 Task: Enable account teams.
Action: Mouse moved to (1027, 73)
Screenshot: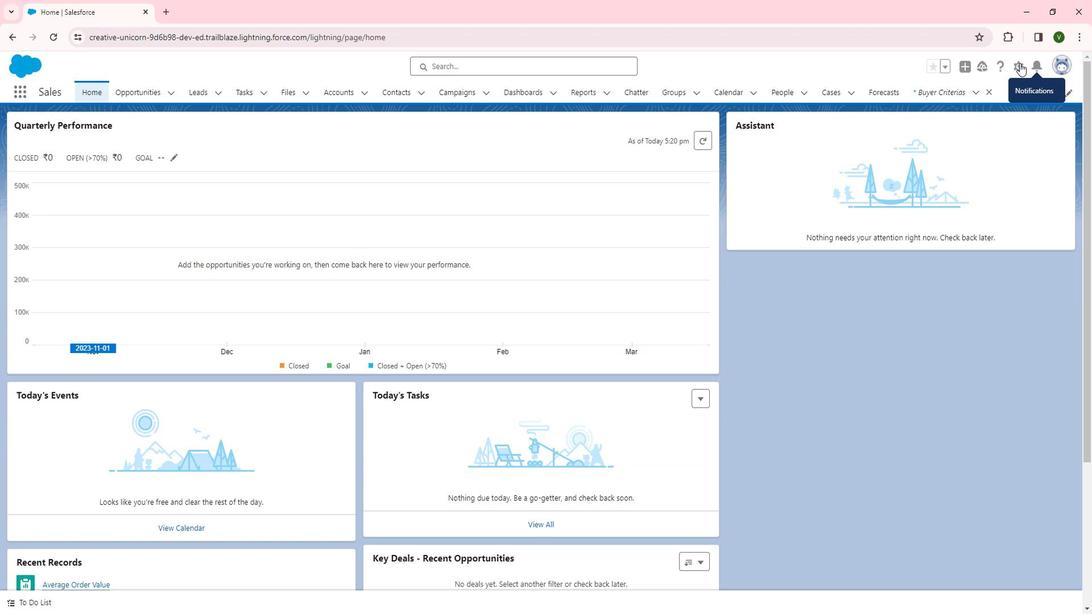 
Action: Mouse pressed left at (1027, 73)
Screenshot: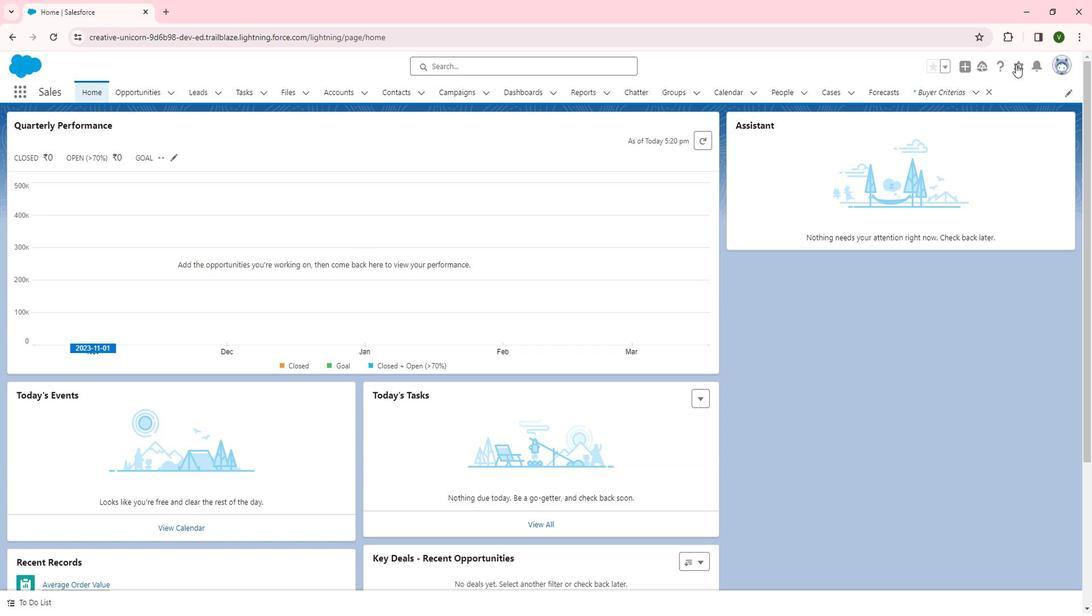 
Action: Mouse moved to (999, 99)
Screenshot: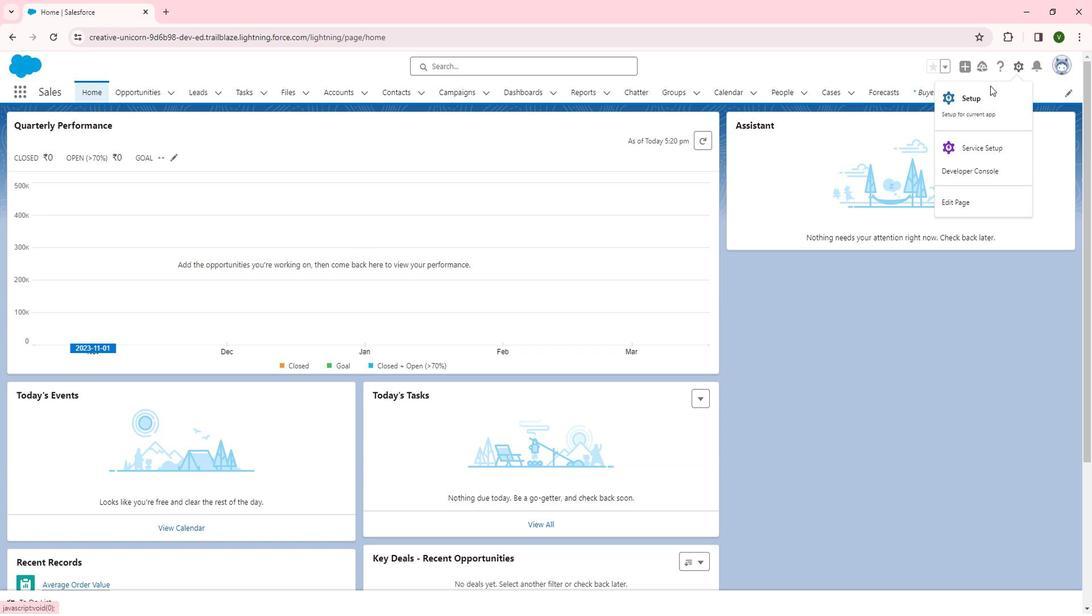
Action: Mouse pressed left at (999, 99)
Screenshot: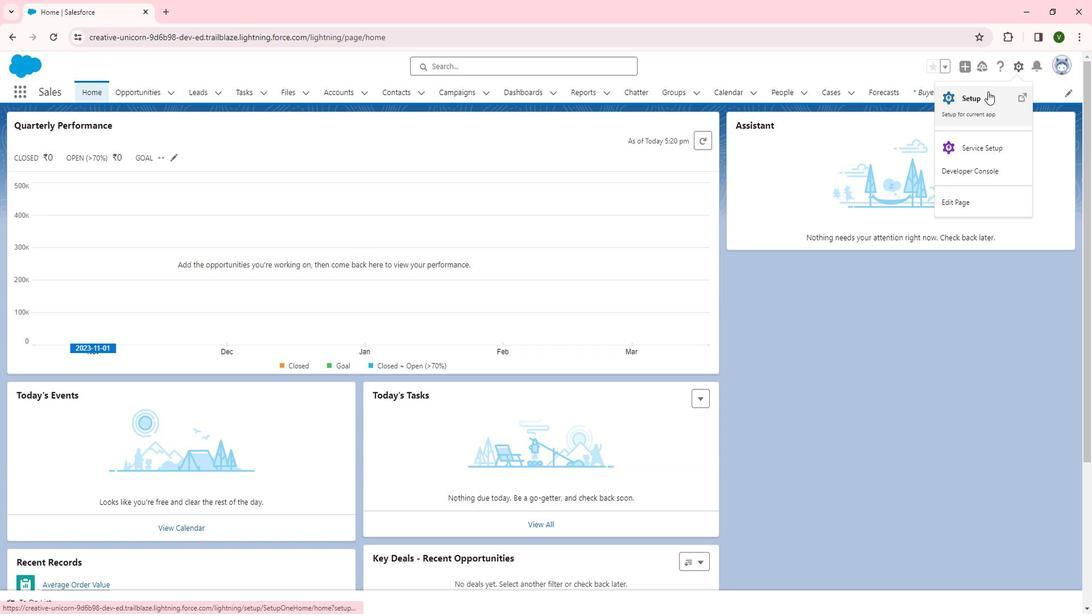 
Action: Mouse moved to (69, 319)
Screenshot: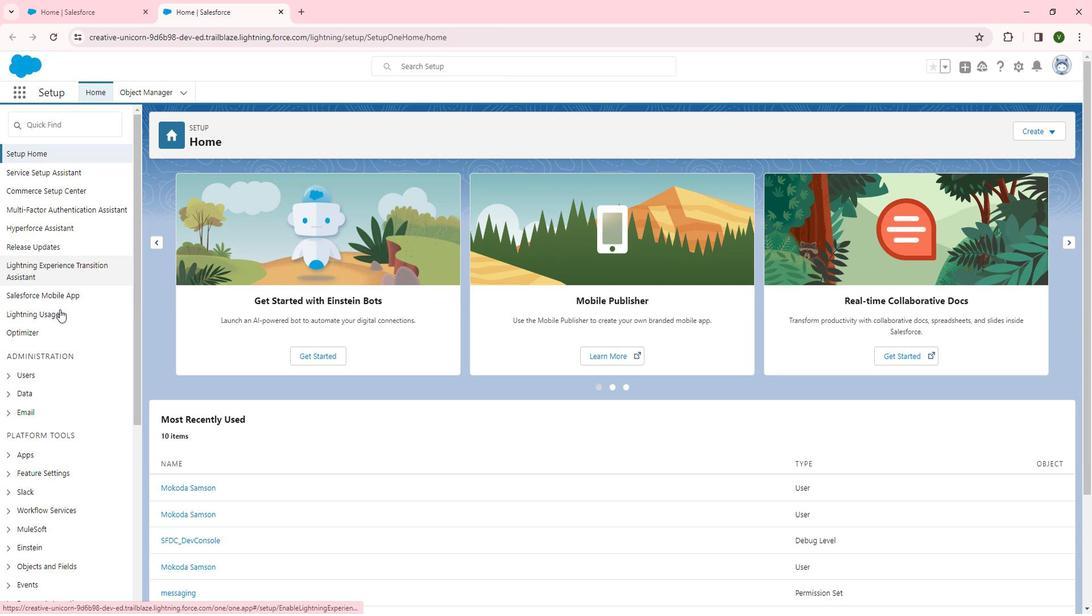 
Action: Mouse scrolled (69, 318) with delta (0, 0)
Screenshot: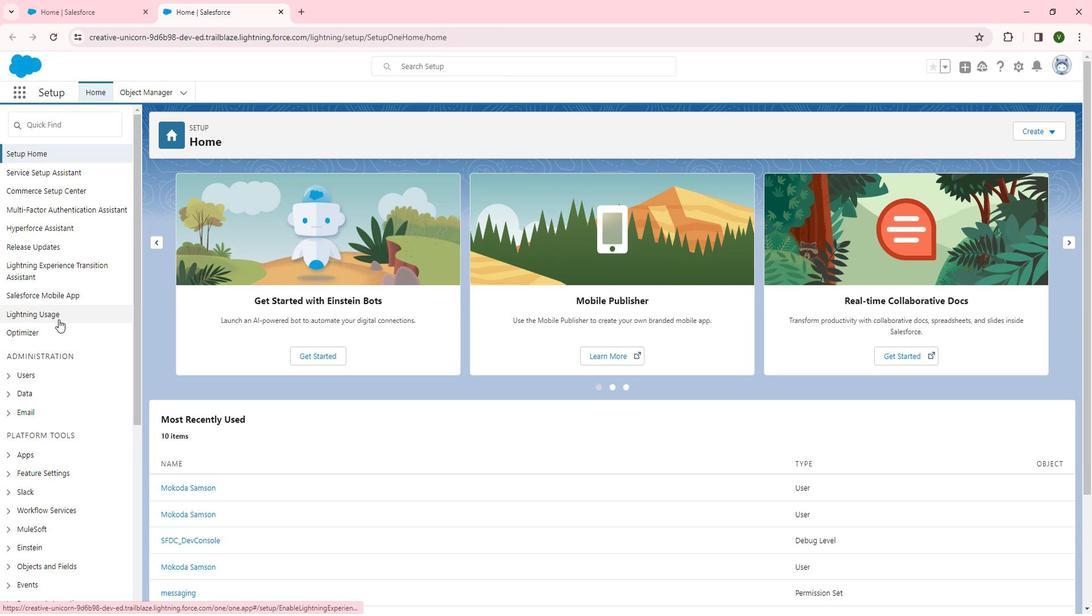 
Action: Mouse moved to (70, 327)
Screenshot: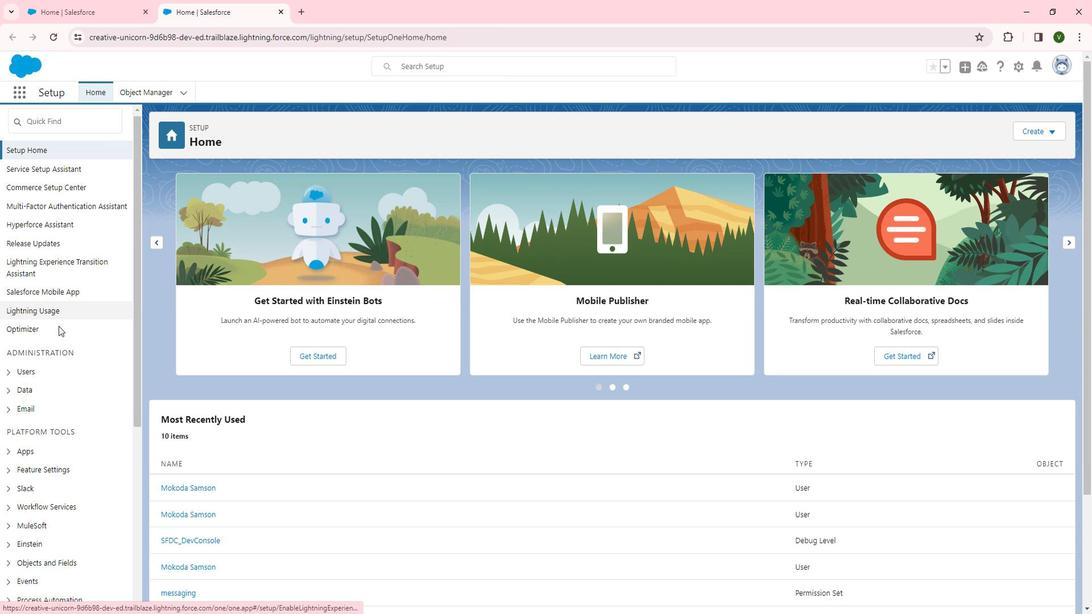 
Action: Mouse scrolled (70, 326) with delta (0, 0)
Screenshot: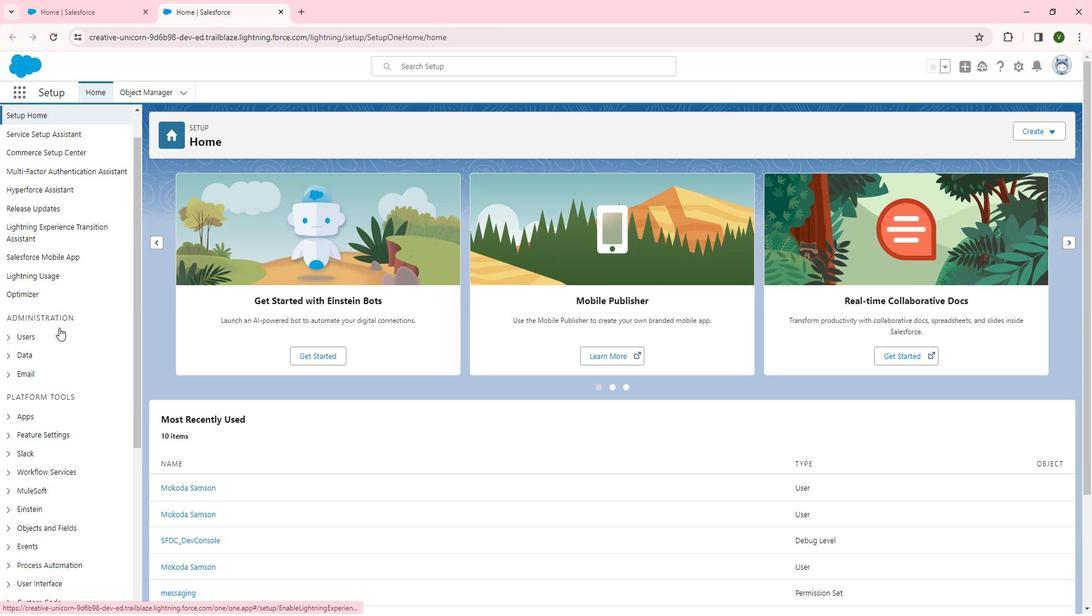 
Action: Mouse scrolled (70, 326) with delta (0, 0)
Screenshot: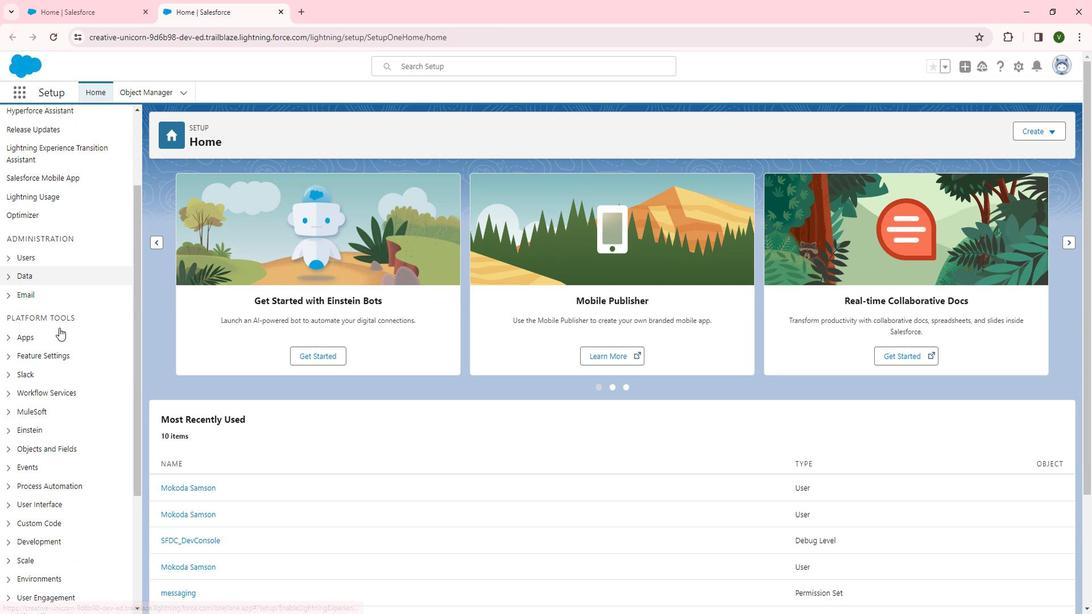 
Action: Mouse scrolled (70, 326) with delta (0, 0)
Screenshot: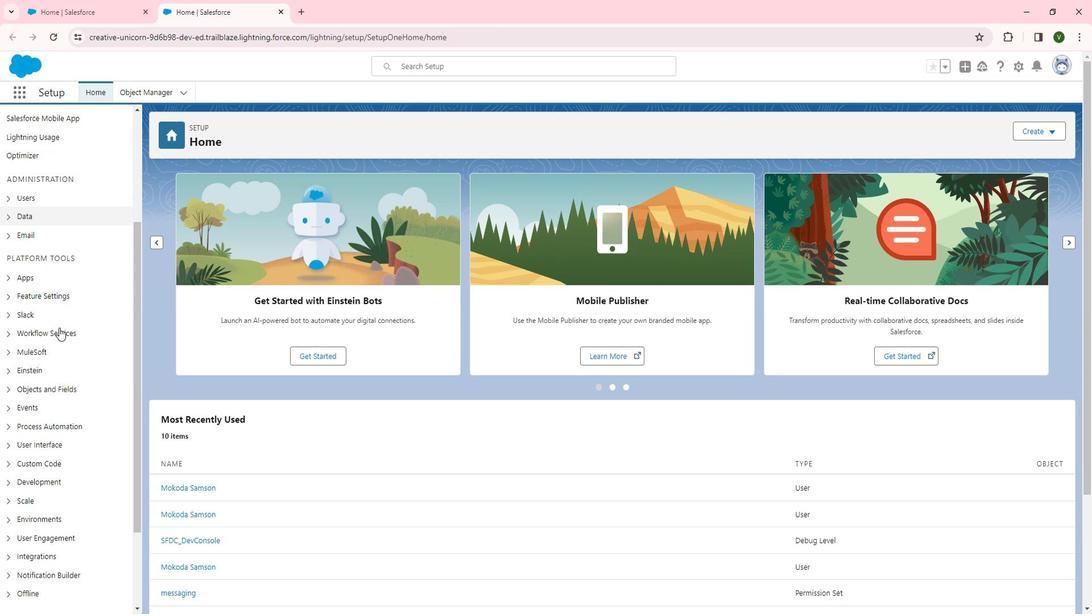
Action: Mouse moved to (22, 238)
Screenshot: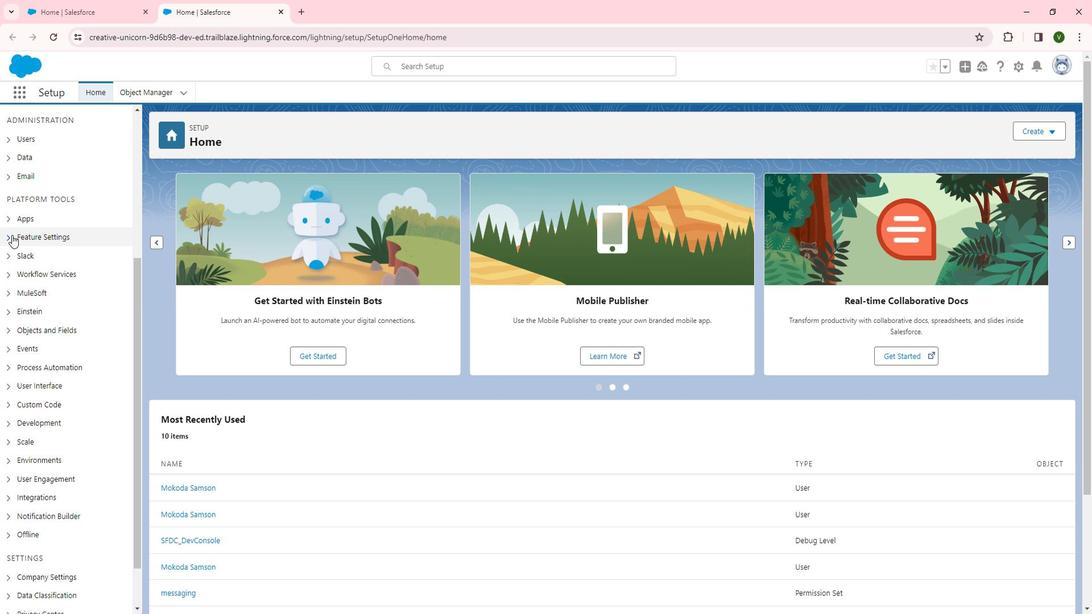 
Action: Mouse pressed left at (22, 238)
Screenshot: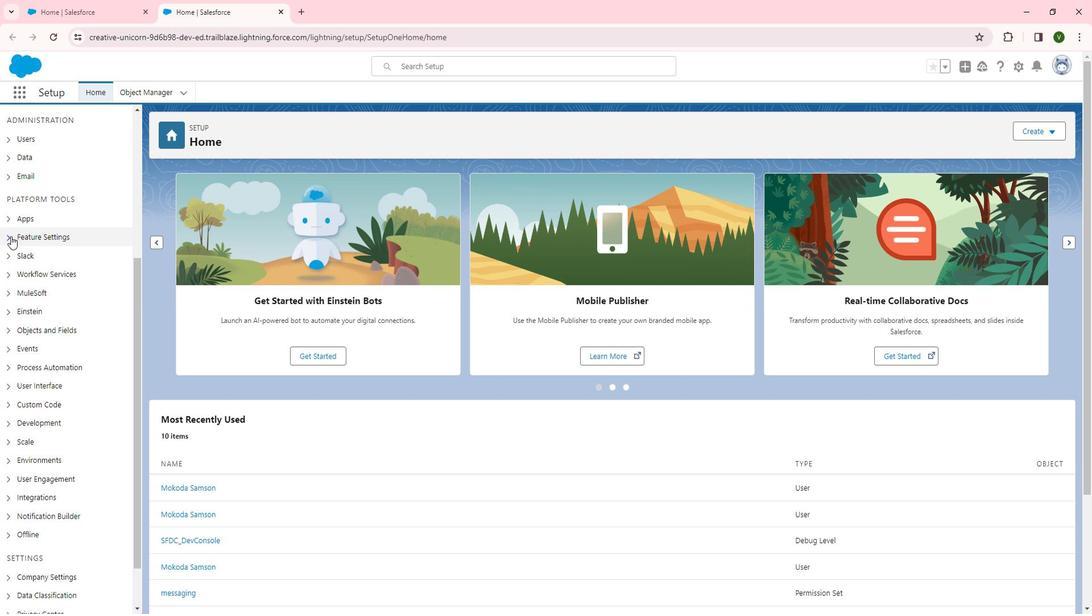 
Action: Mouse moved to (52, 398)
Screenshot: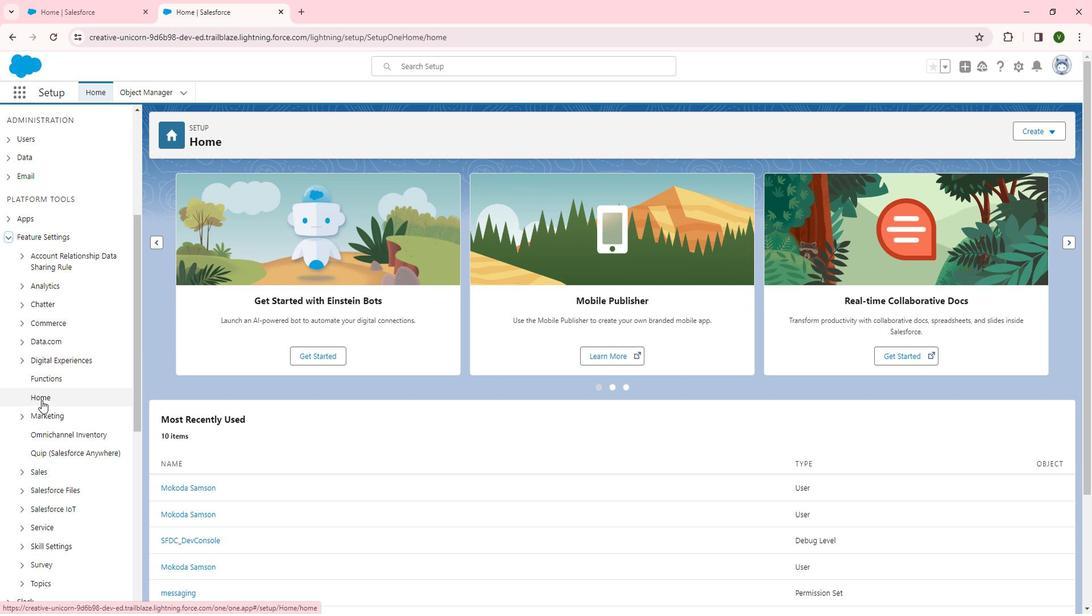 
Action: Mouse scrolled (52, 398) with delta (0, 0)
Screenshot: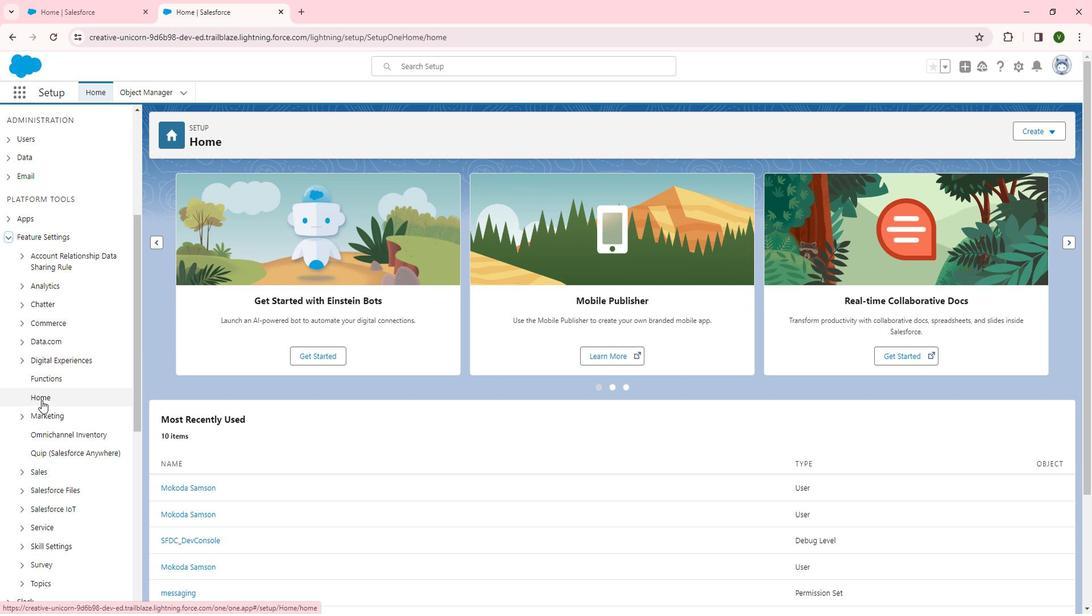 
Action: Mouse moved to (52, 407)
Screenshot: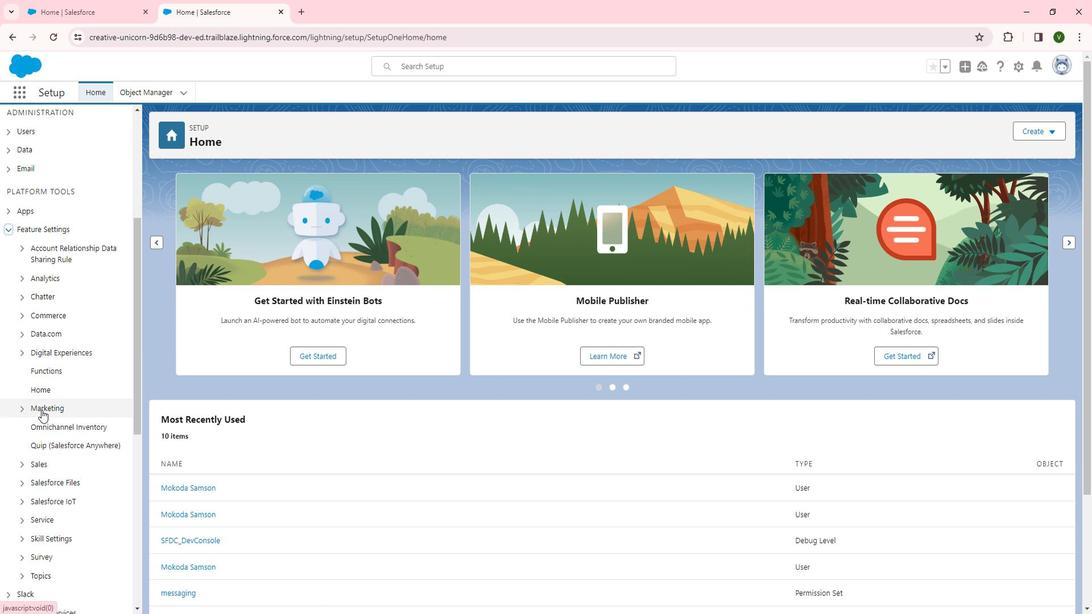 
Action: Mouse scrolled (52, 406) with delta (0, 0)
Screenshot: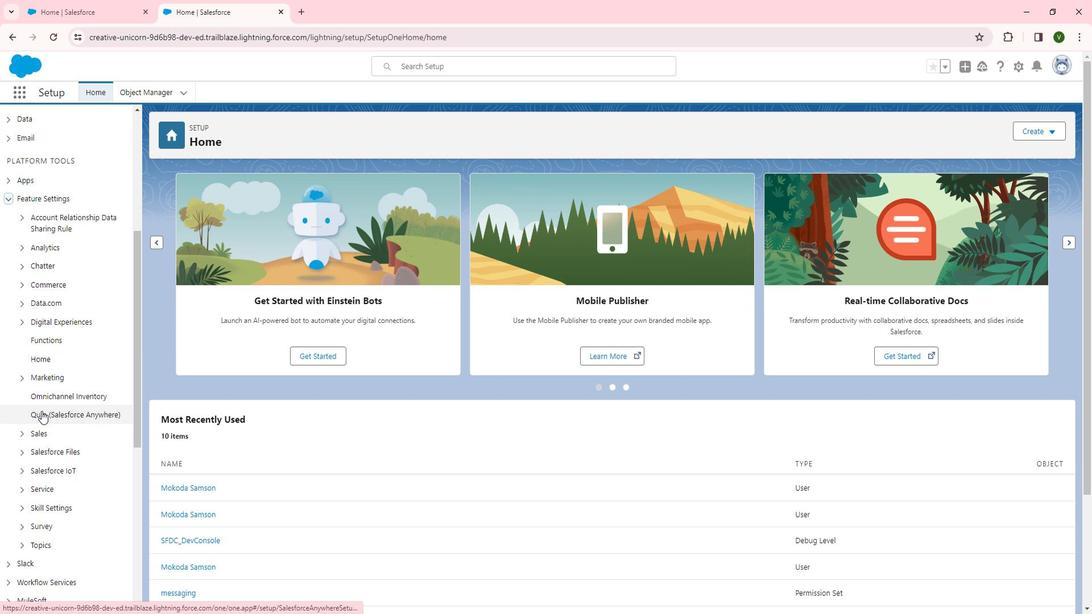 
Action: Mouse moved to (33, 356)
Screenshot: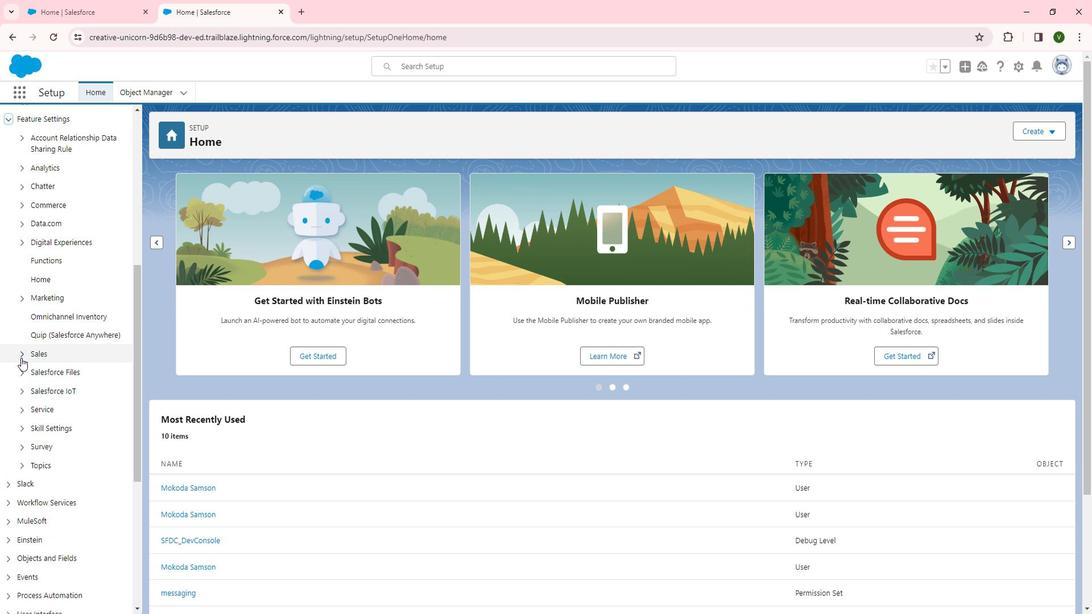 
Action: Mouse pressed left at (33, 356)
Screenshot: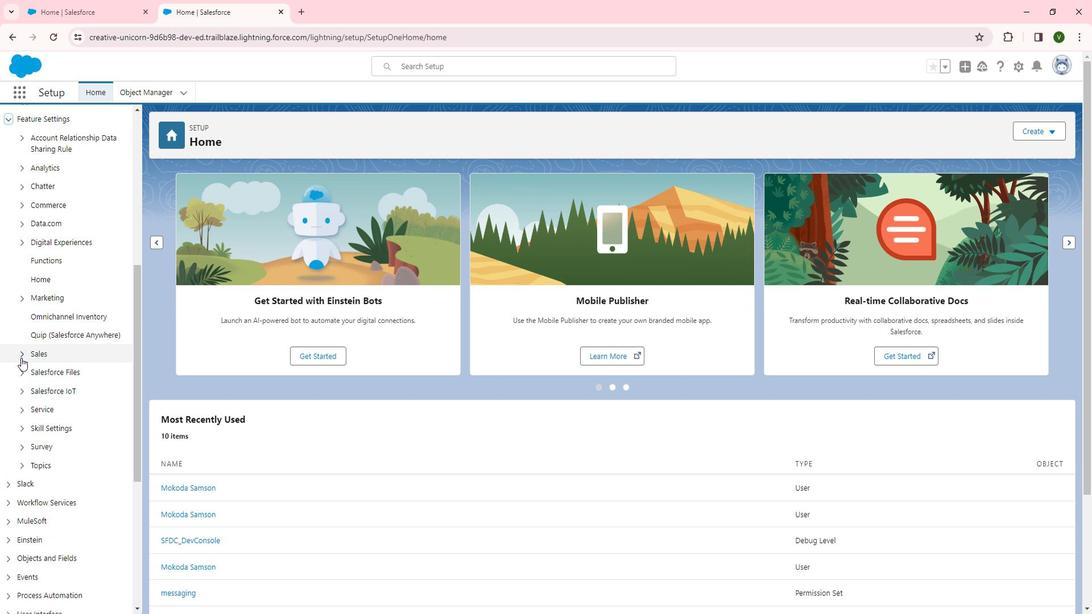 
Action: Mouse moved to (45, 370)
Screenshot: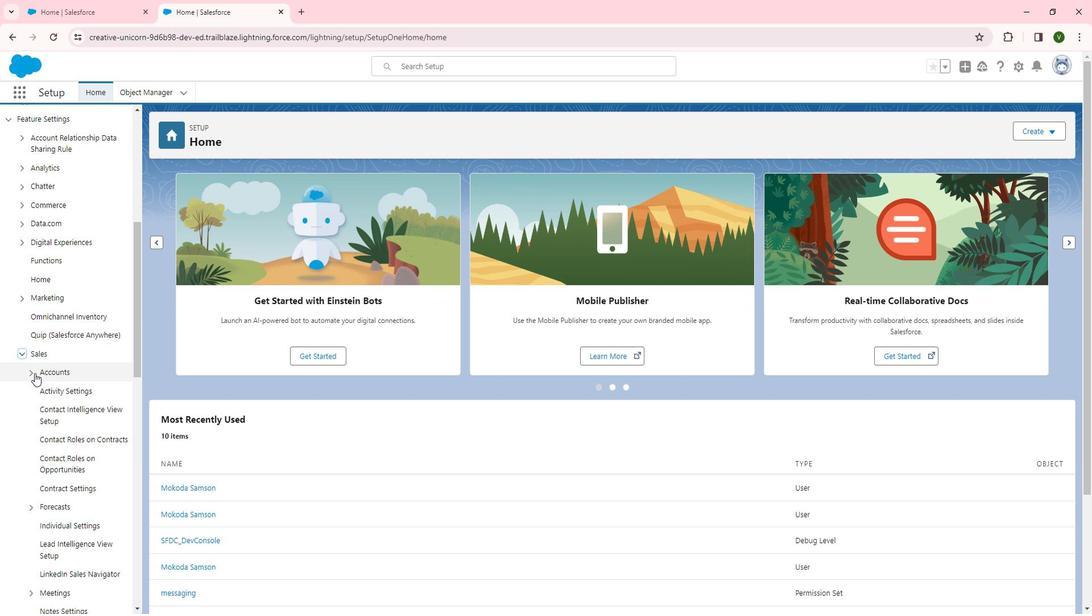 
Action: Mouse pressed left at (45, 370)
Screenshot: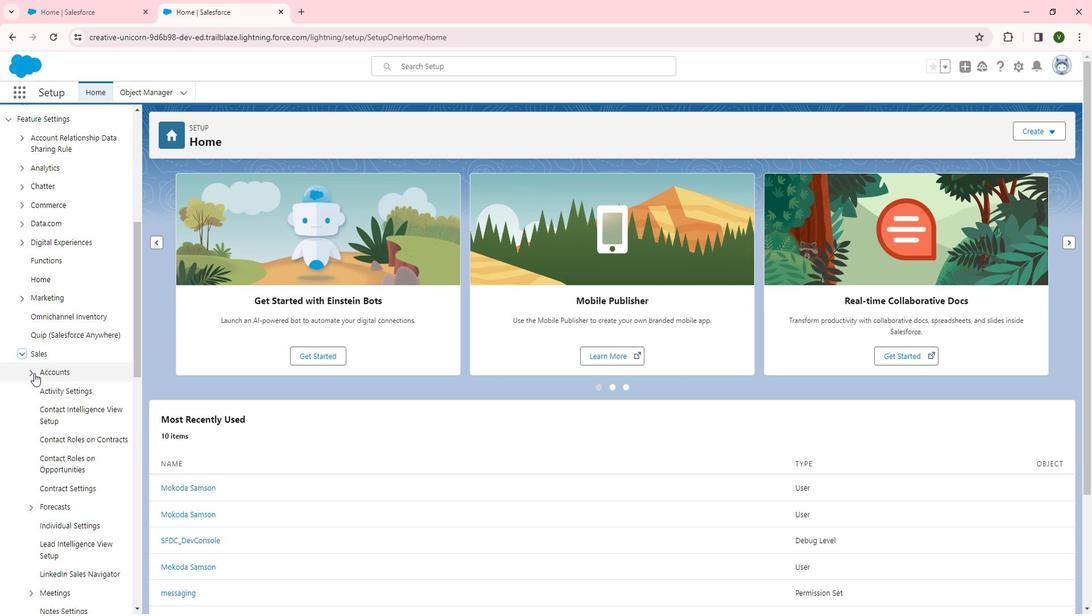 
Action: Mouse moved to (91, 406)
Screenshot: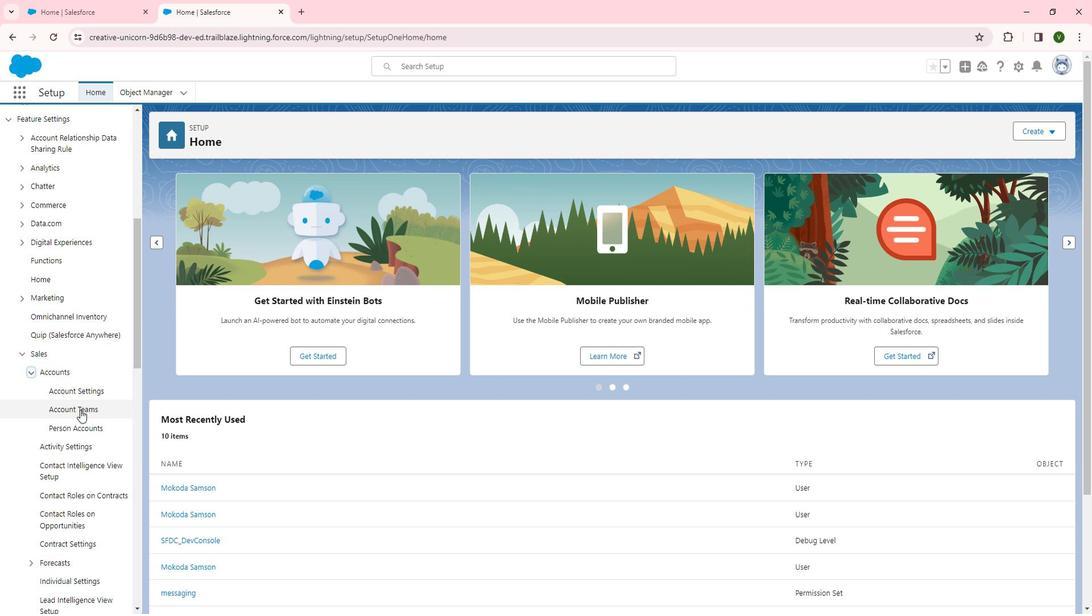 
Action: Mouse pressed left at (91, 406)
Screenshot: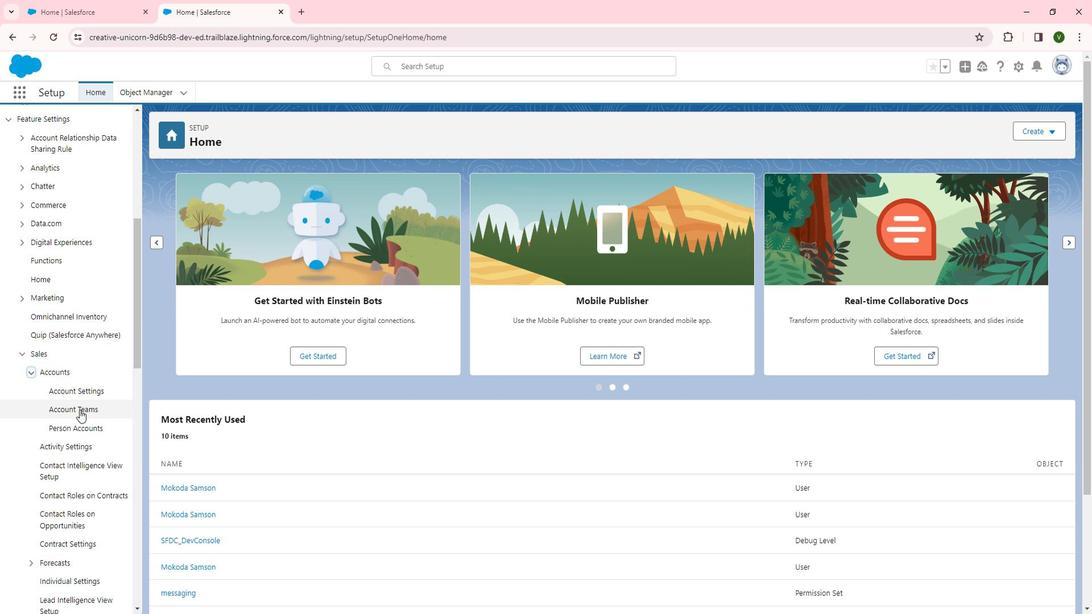 
Action: Mouse moved to (213, 235)
Screenshot: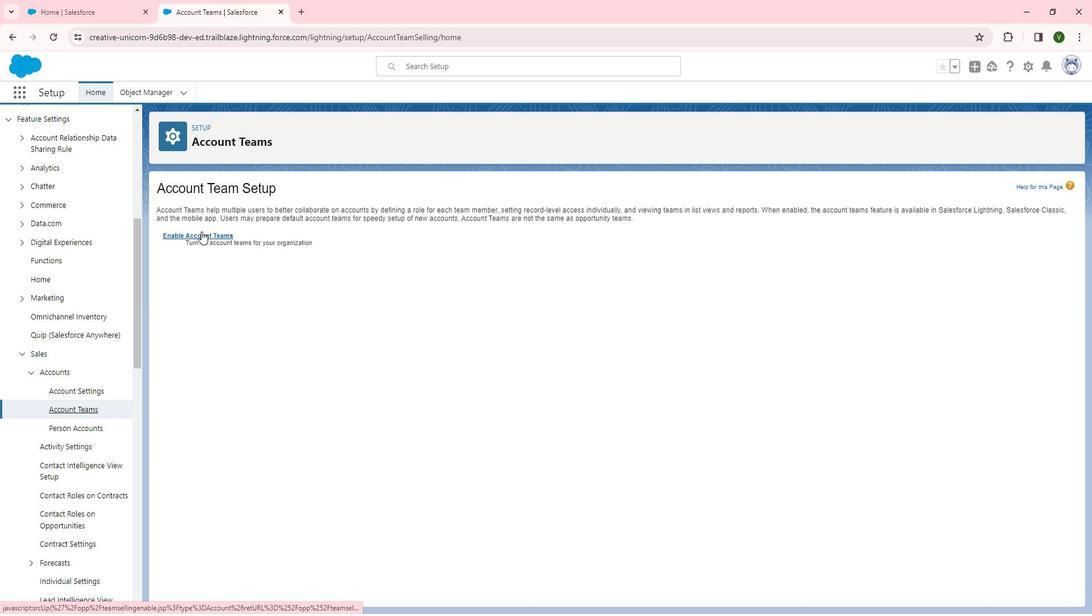 
Action: Mouse pressed left at (213, 235)
Screenshot: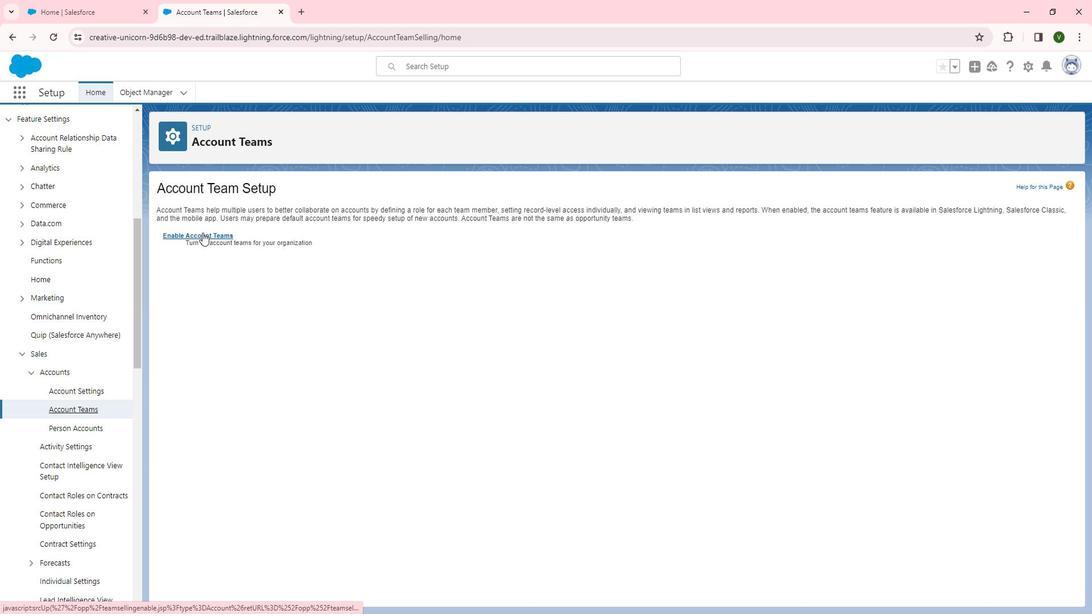 
Action: Mouse moved to (180, 245)
Screenshot: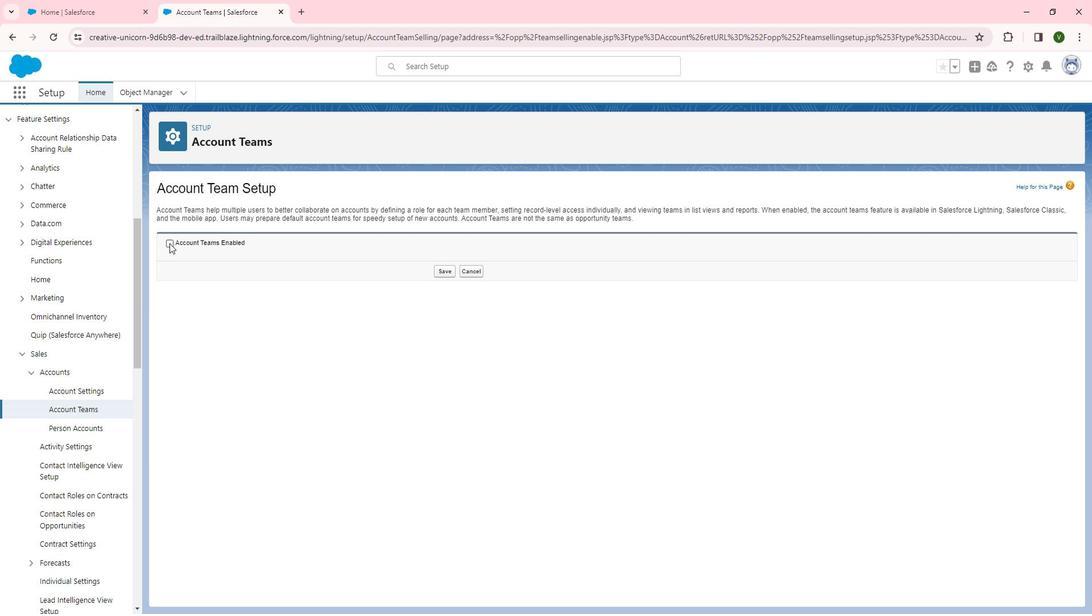 
Action: Mouse pressed left at (180, 245)
Screenshot: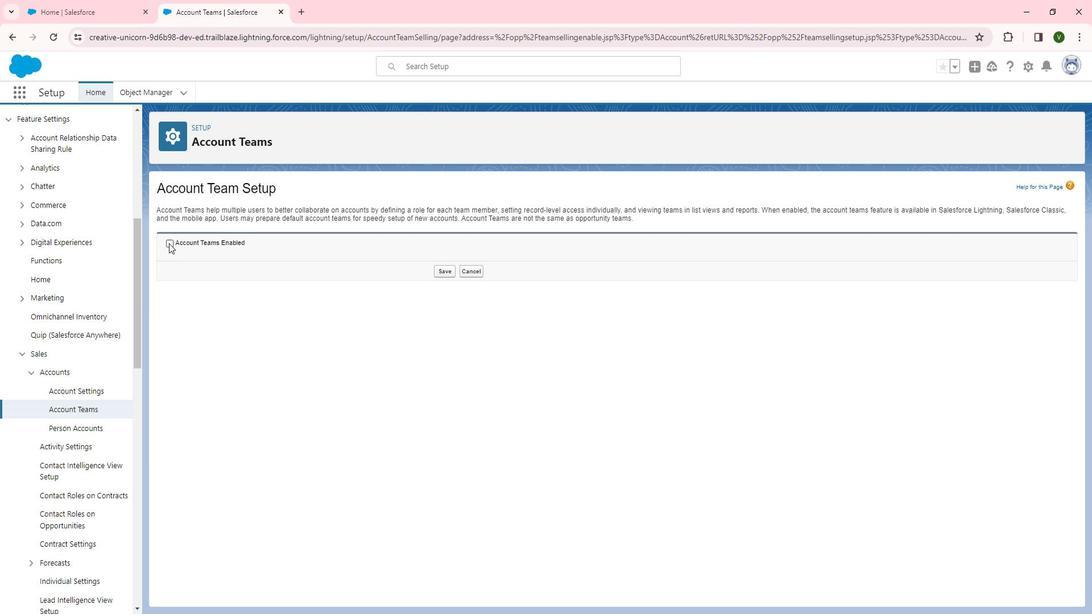 
Action: Mouse moved to (455, 273)
Screenshot: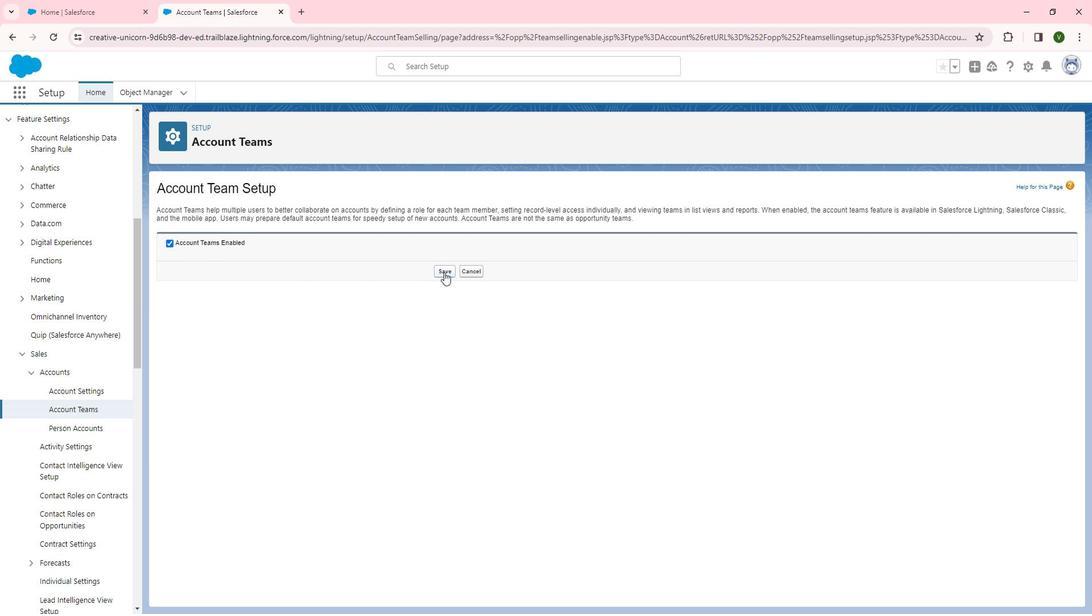 
Action: Mouse pressed left at (455, 273)
Screenshot: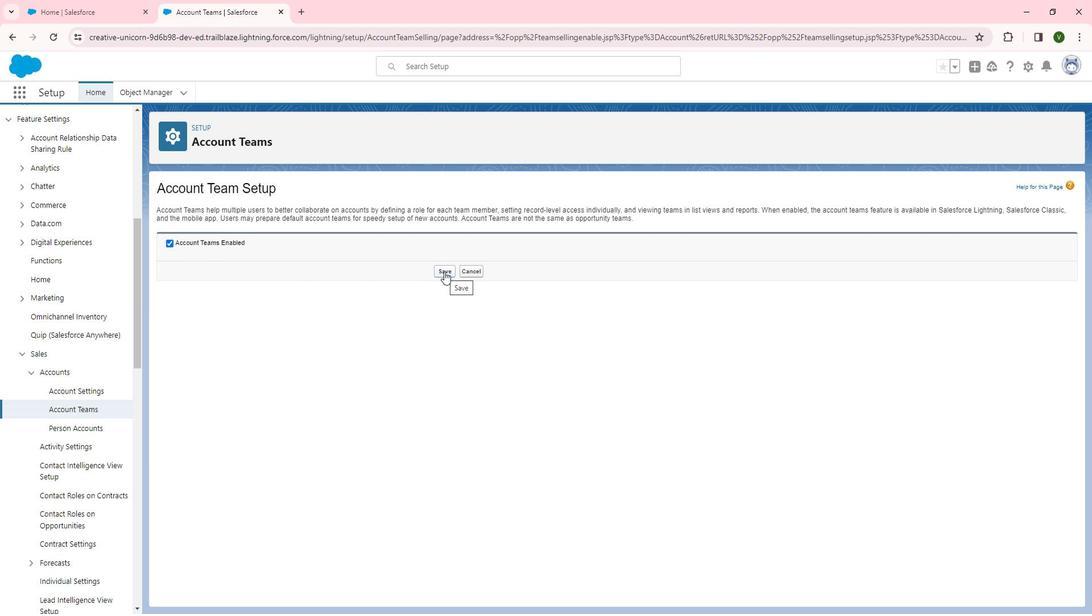 
Action: Mouse moved to (450, 365)
Screenshot: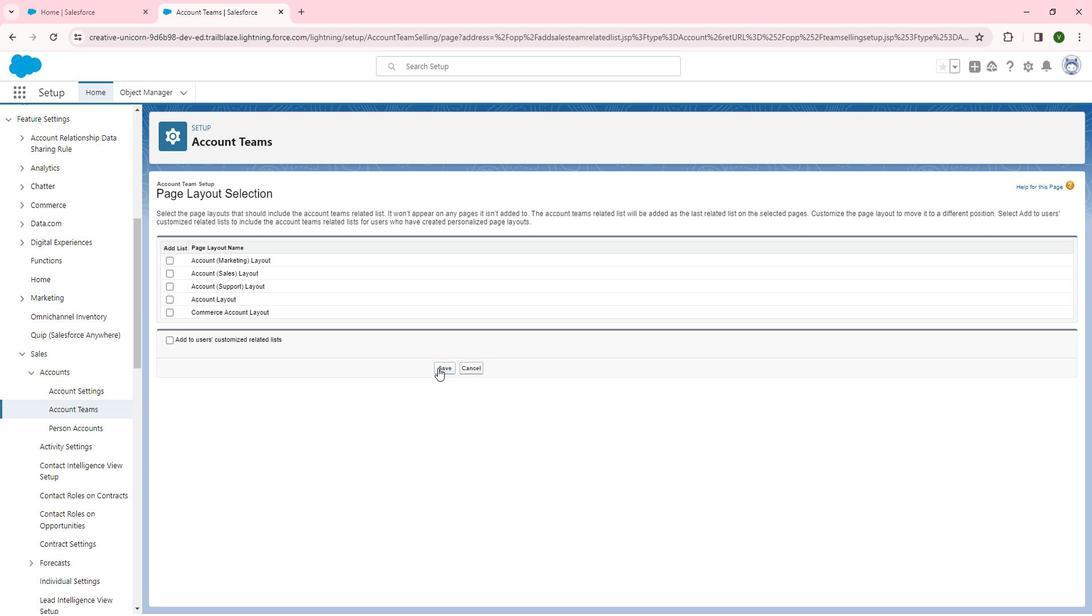 
Action: Mouse pressed left at (450, 365)
Screenshot: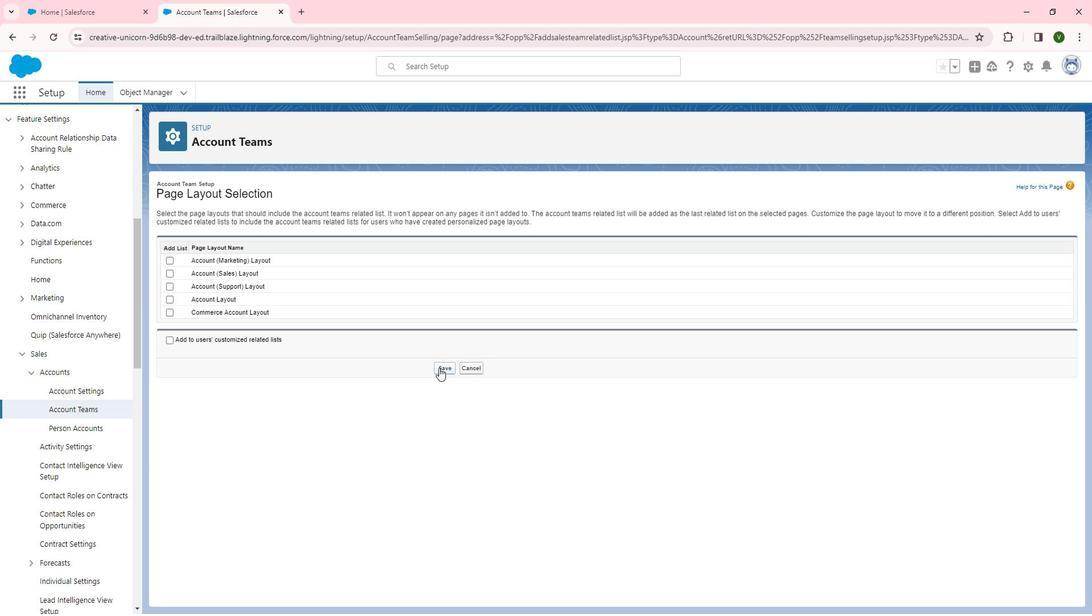 
Action: Mouse moved to (465, 392)
Screenshot: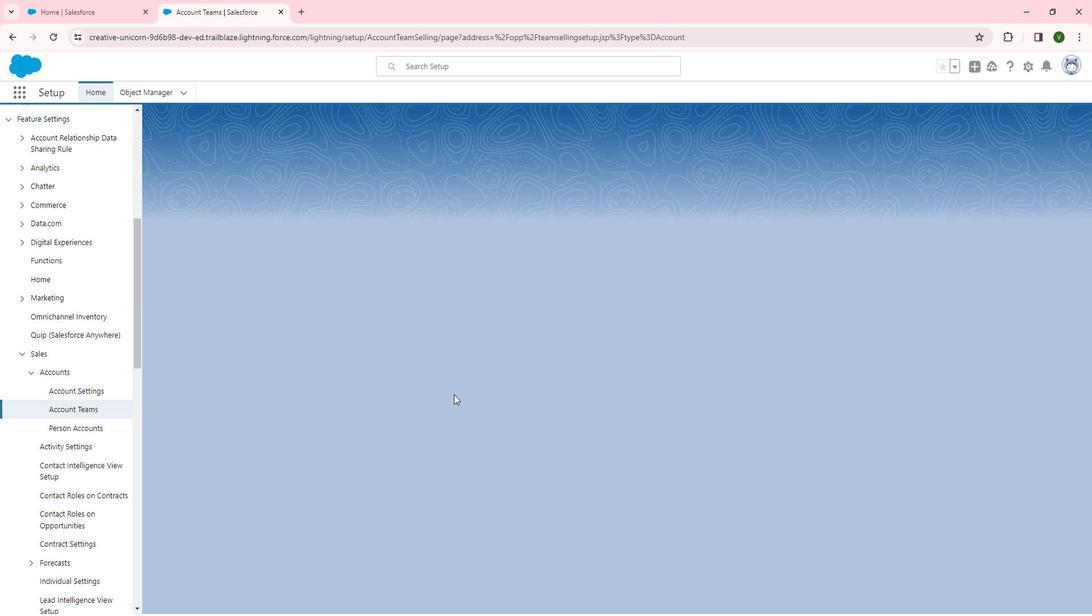 
